 Task: Get information about  a Redfin agent in Portland, Oregon, for assistance in finding a townhouse with a virtual tour available and green spaces nearby.
Action: Mouse moved to (233, 177)
Screenshot: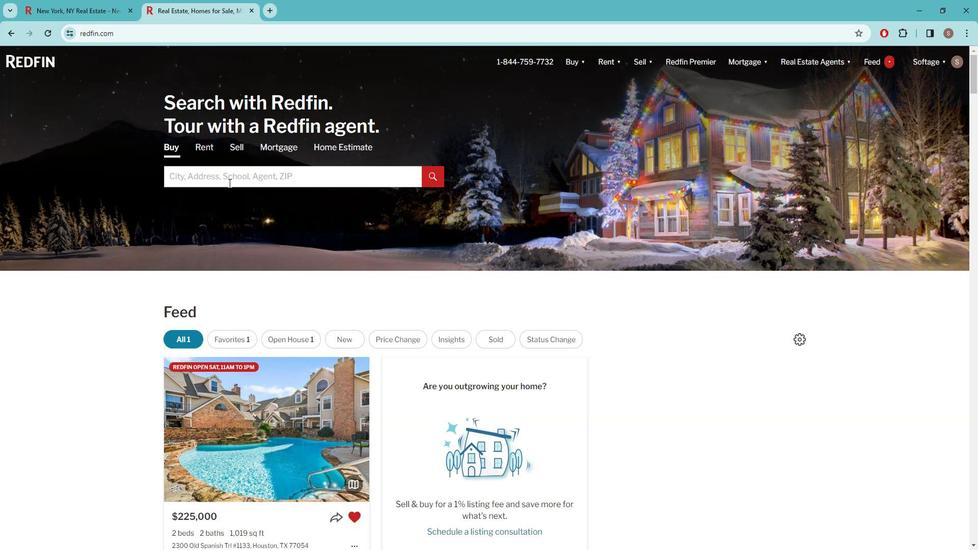 
Action: Mouse pressed left at (233, 177)
Screenshot: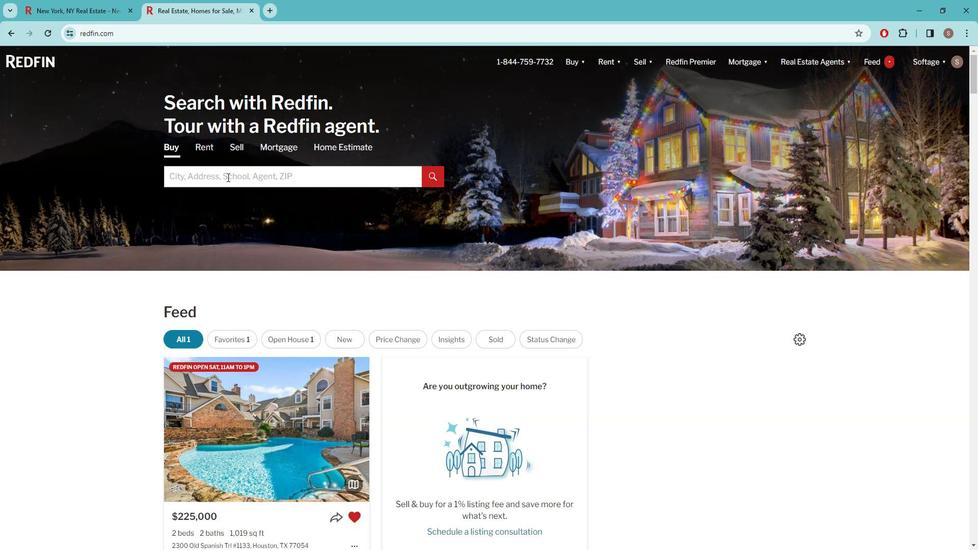 
Action: Key pressed p<Key.caps_lock>ORTLAND
Screenshot: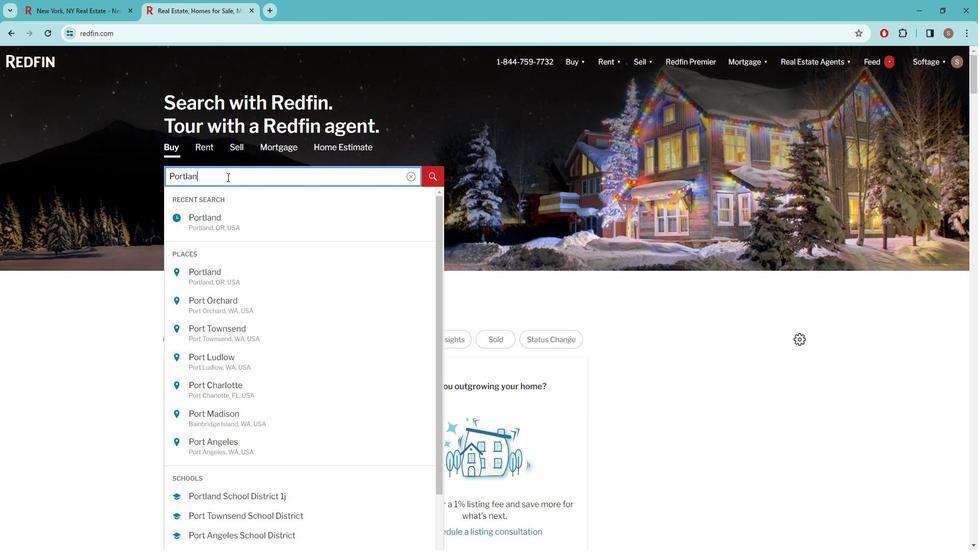 
Action: Mouse moved to (211, 221)
Screenshot: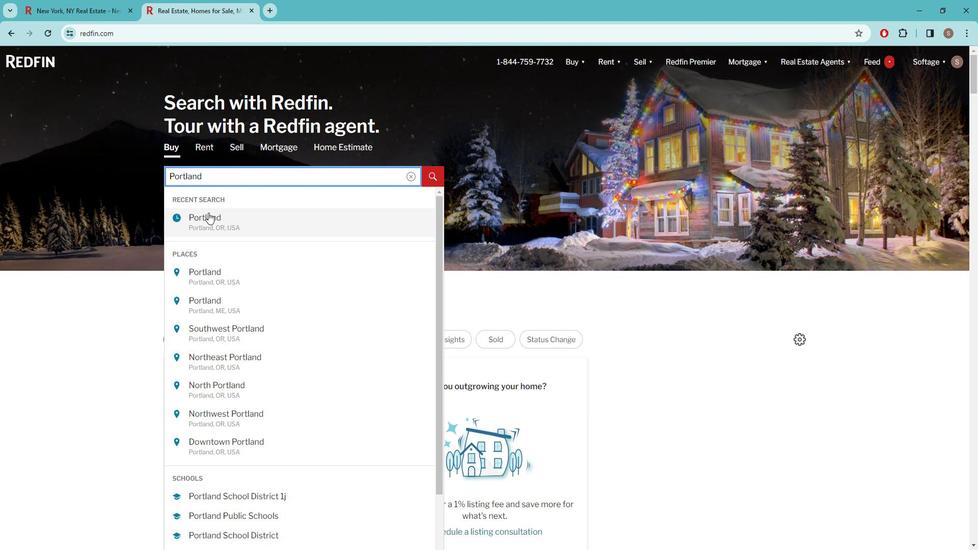 
Action: Mouse pressed left at (211, 221)
Screenshot: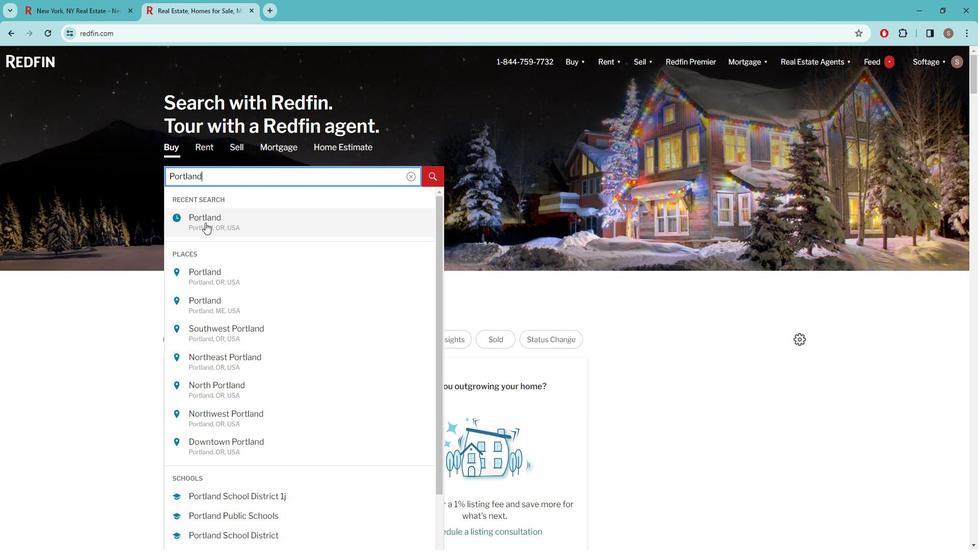 
Action: Mouse moved to (859, 130)
Screenshot: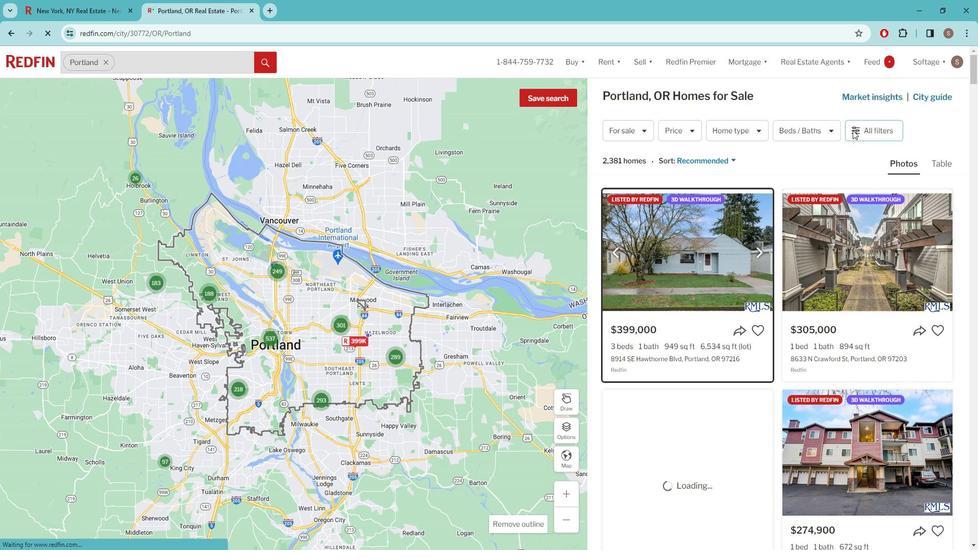 
Action: Mouse pressed left at (859, 130)
Screenshot: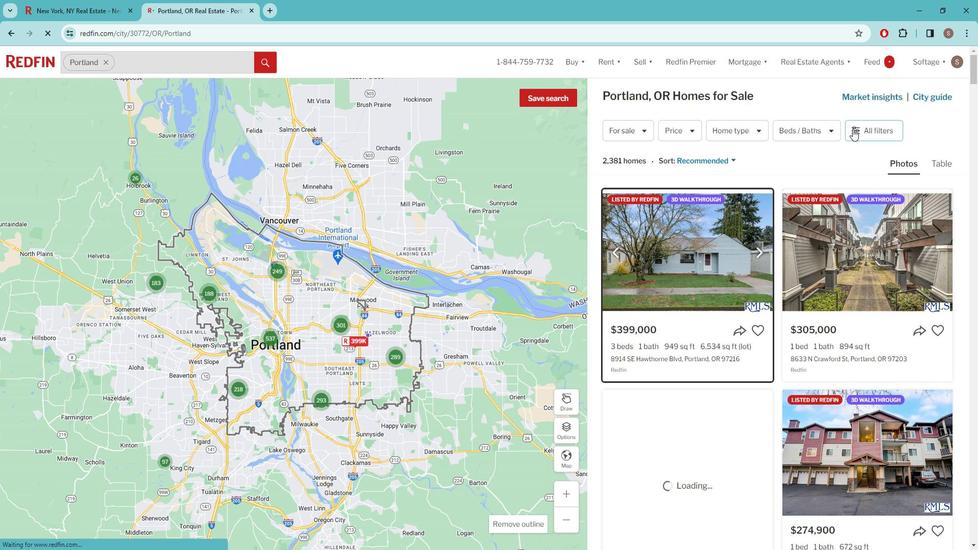 
Action: Mouse pressed left at (859, 130)
Screenshot: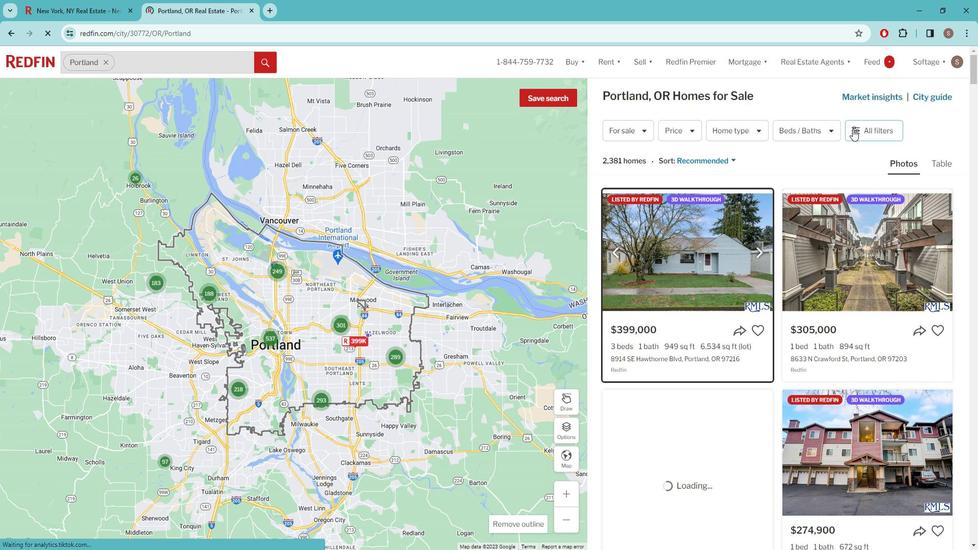 
Action: Mouse pressed left at (859, 130)
Screenshot: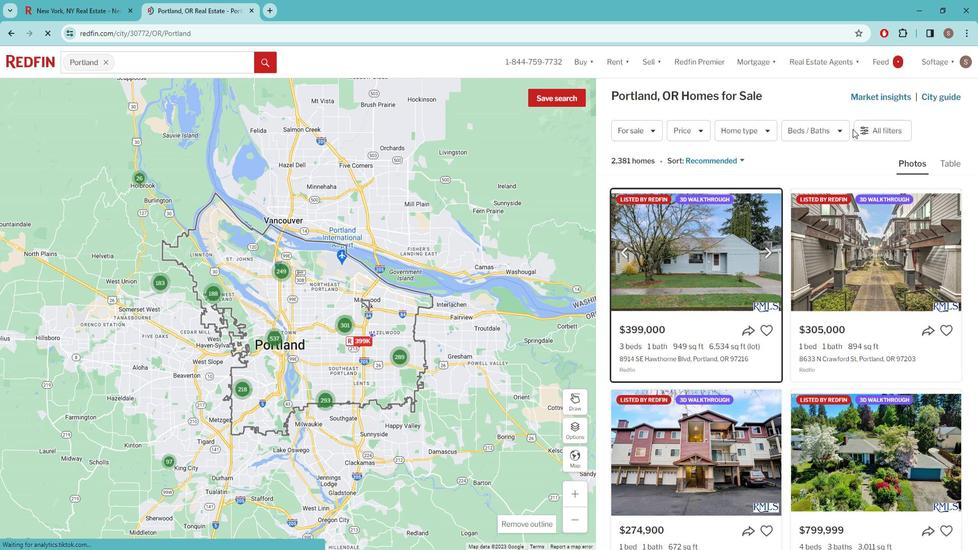 
Action: Mouse moved to (871, 128)
Screenshot: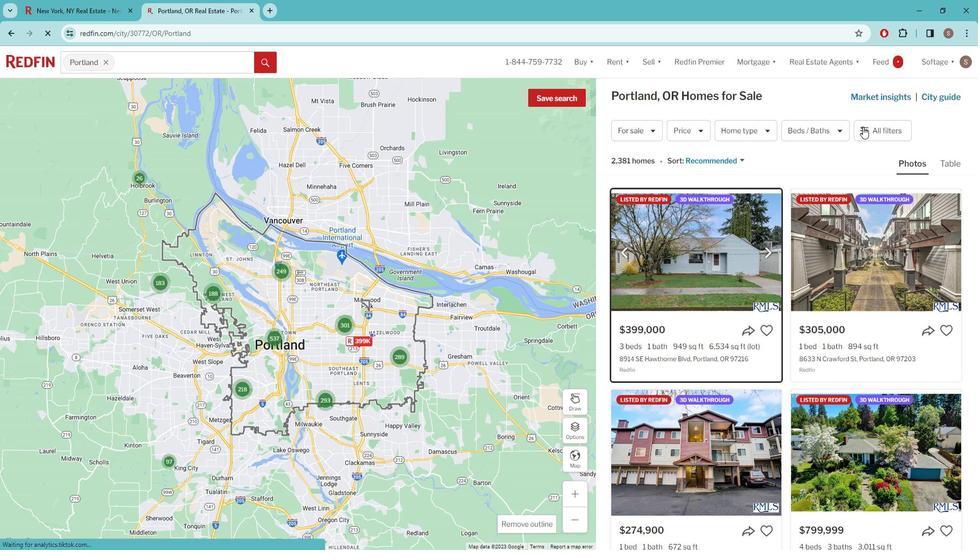 
Action: Mouse pressed left at (871, 128)
Screenshot: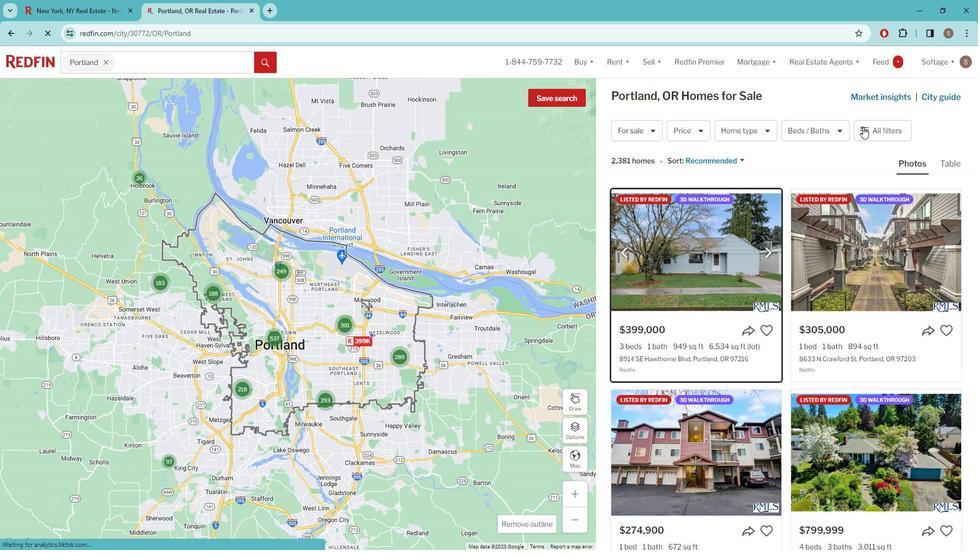 
Action: Mouse moved to (866, 127)
Screenshot: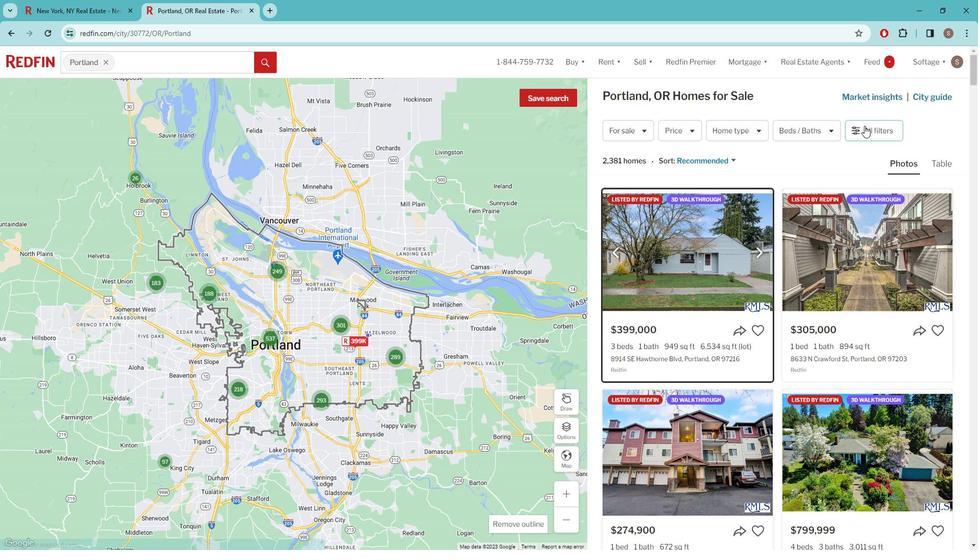 
Action: Mouse pressed left at (866, 127)
Screenshot: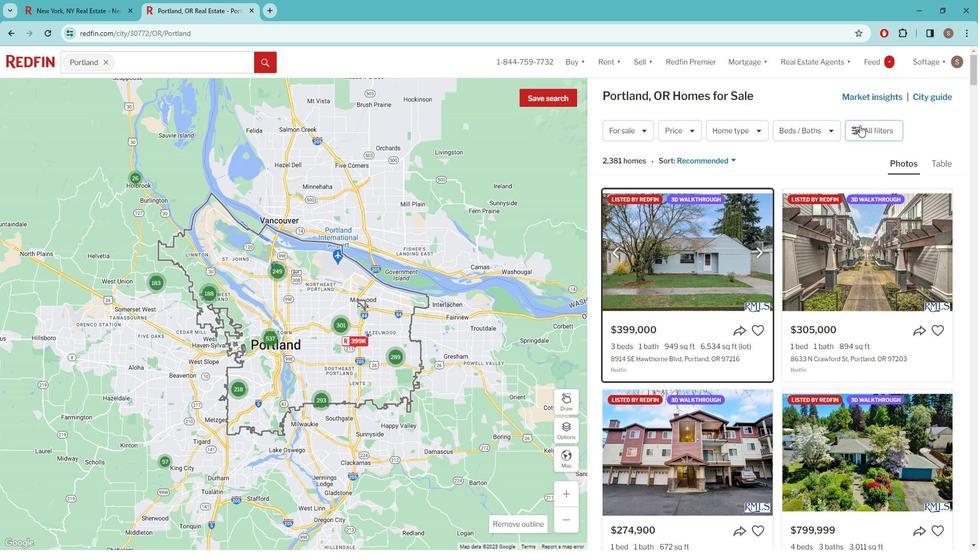 
Action: Mouse moved to (828, 219)
Screenshot: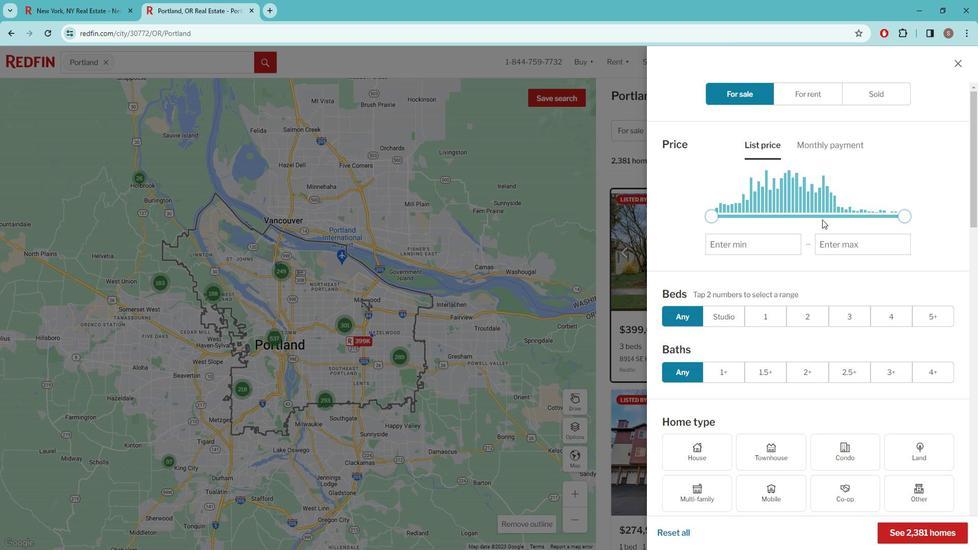 
Action: Mouse scrolled (828, 219) with delta (0, 0)
Screenshot: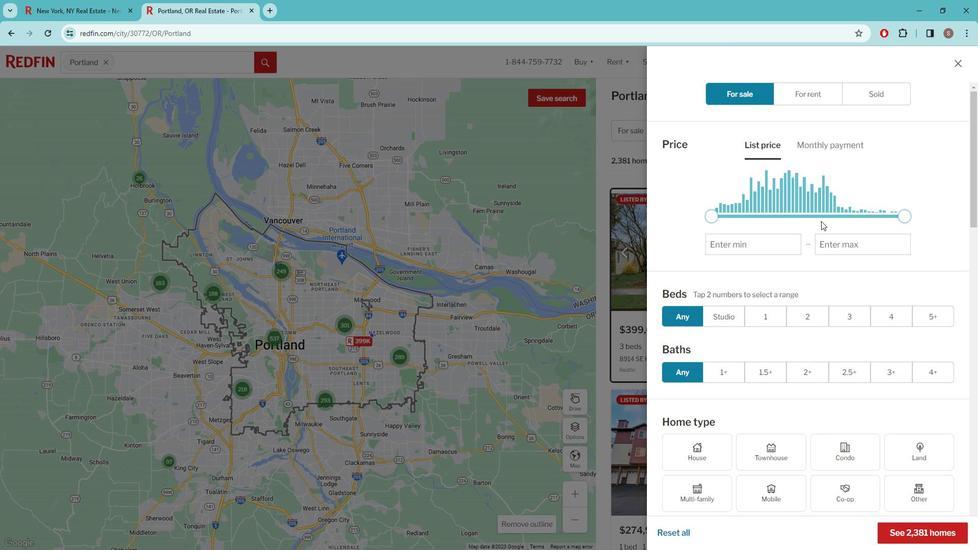 
Action: Mouse moved to (828, 219)
Screenshot: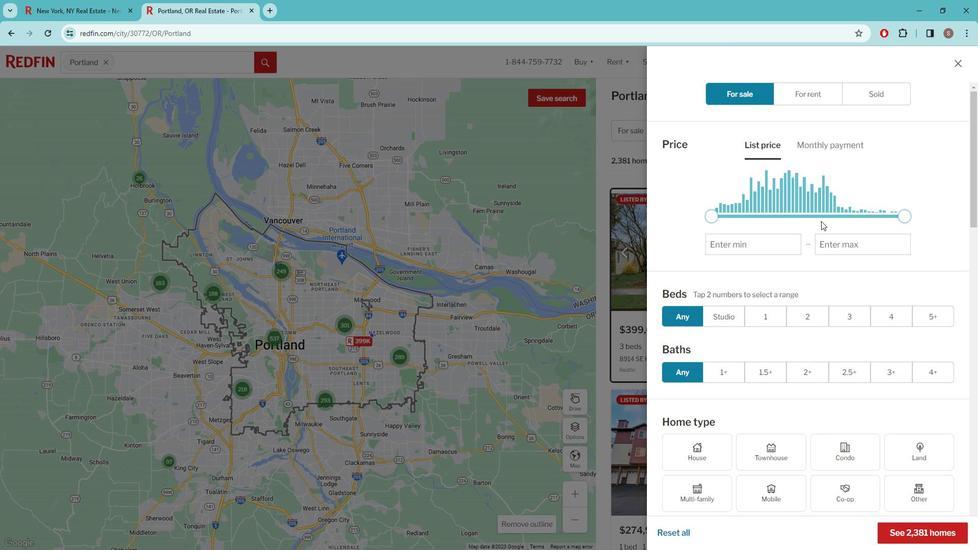 
Action: Mouse scrolled (828, 219) with delta (0, 0)
Screenshot: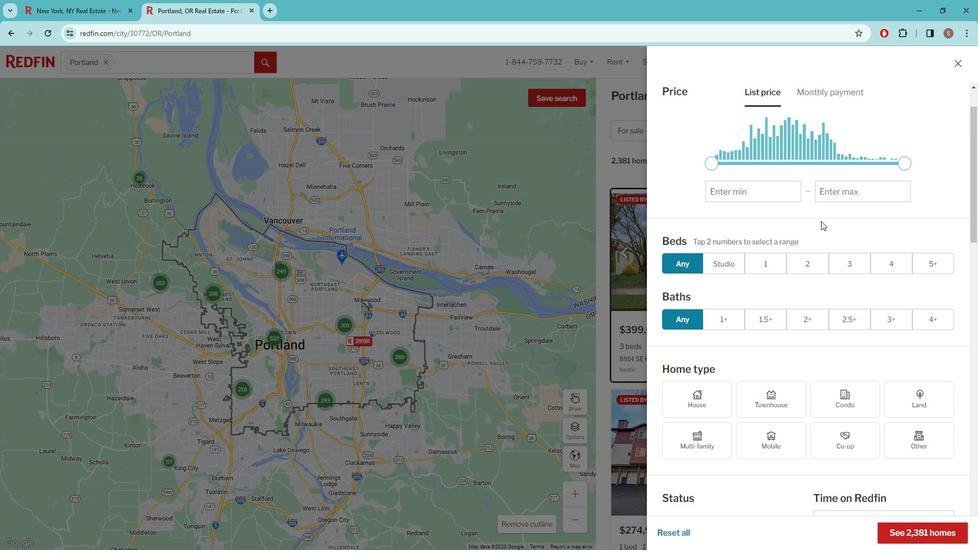 
Action: Mouse scrolled (828, 219) with delta (0, 0)
Screenshot: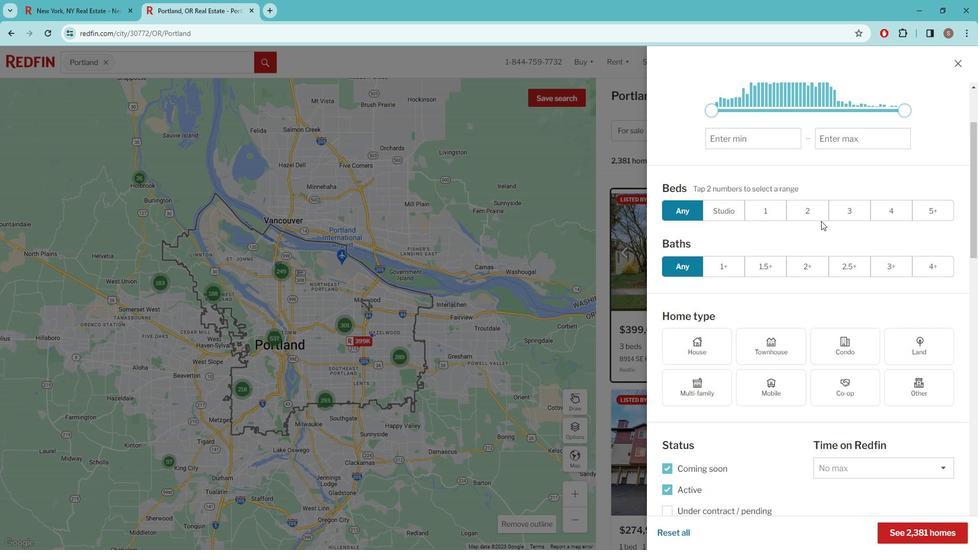 
Action: Mouse moved to (791, 278)
Screenshot: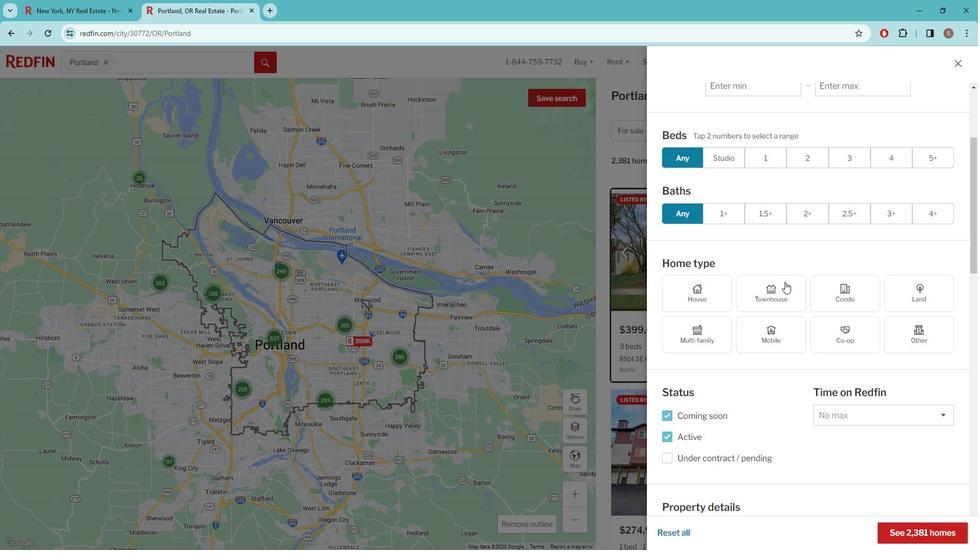 
Action: Mouse pressed left at (791, 278)
Screenshot: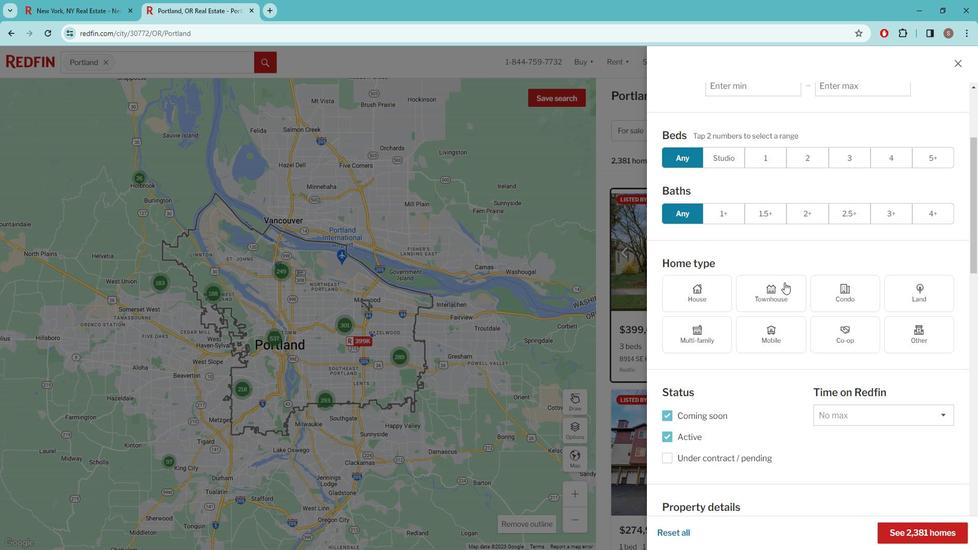 
Action: Mouse scrolled (791, 278) with delta (0, 0)
Screenshot: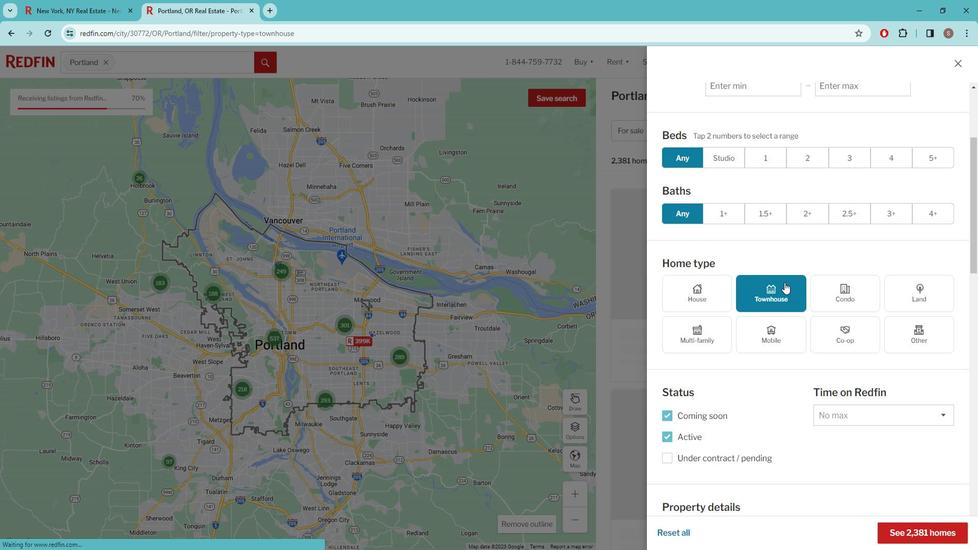 
Action: Mouse scrolled (791, 278) with delta (0, 0)
Screenshot: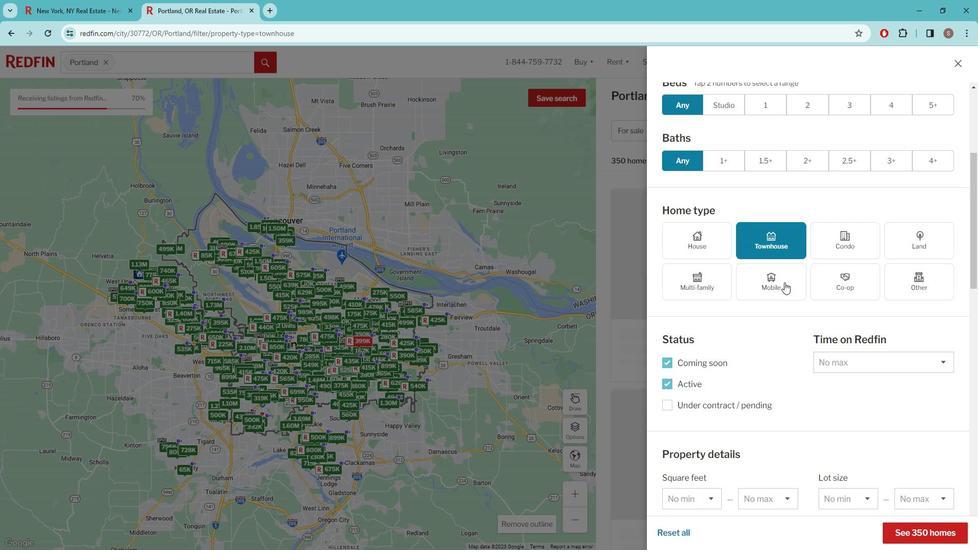 
Action: Mouse scrolled (791, 278) with delta (0, 0)
Screenshot: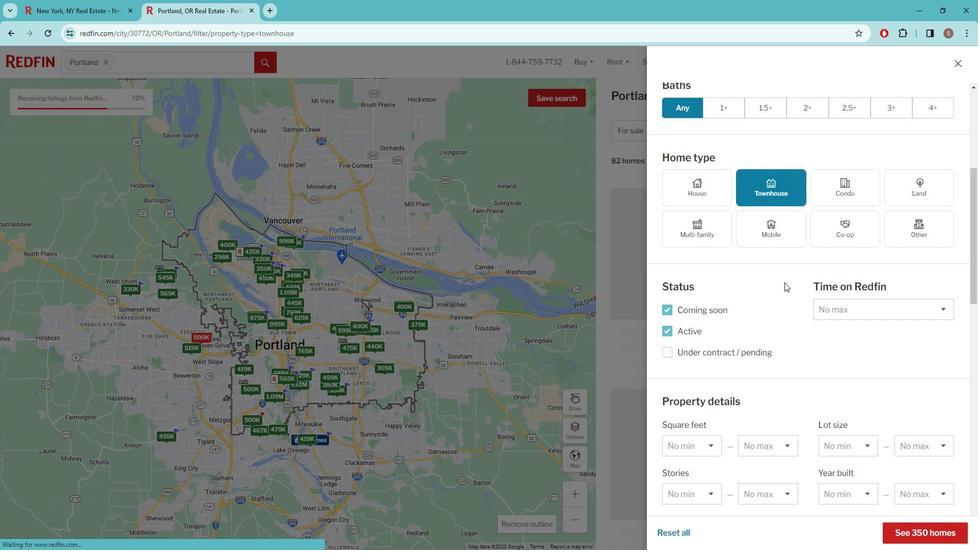 
Action: Mouse scrolled (791, 278) with delta (0, 0)
Screenshot: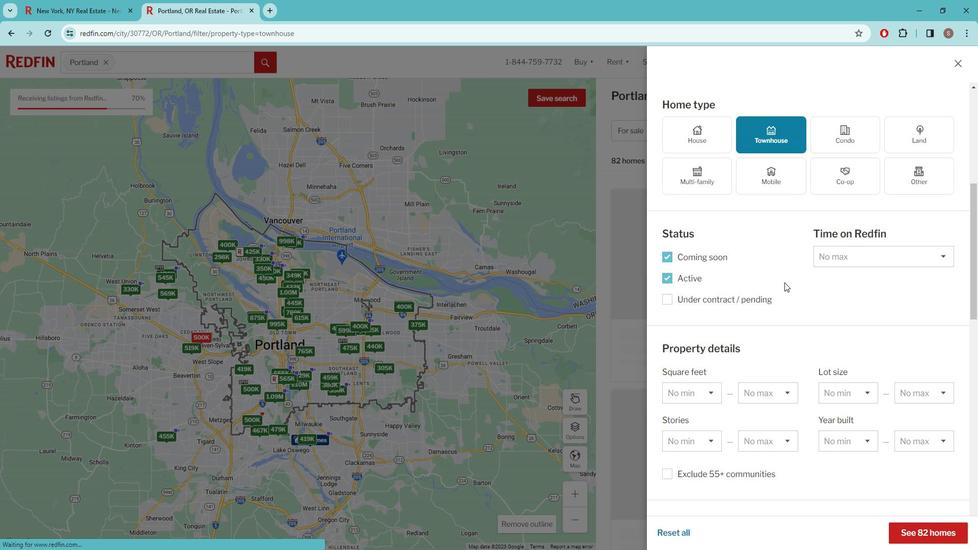 
Action: Mouse scrolled (791, 278) with delta (0, 0)
Screenshot: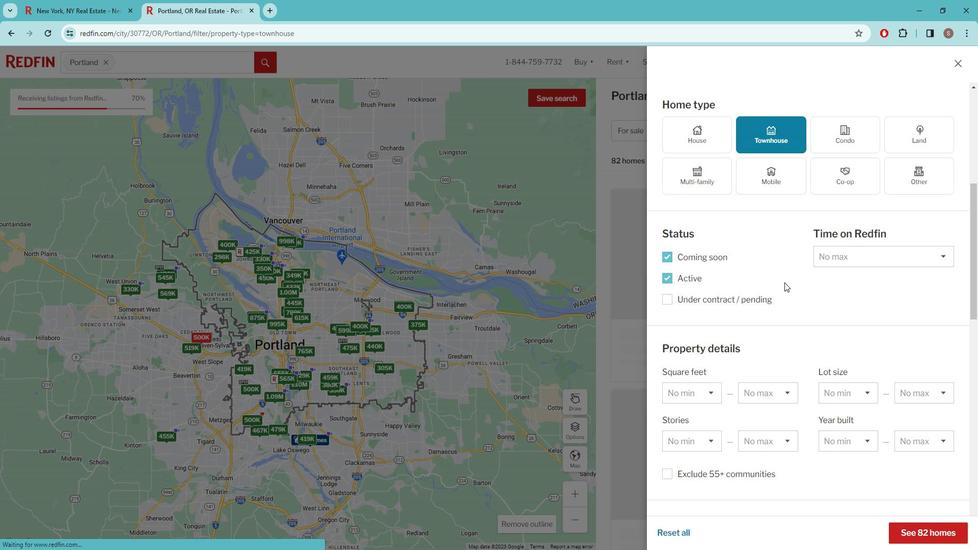 
Action: Mouse scrolled (791, 278) with delta (0, 0)
Screenshot: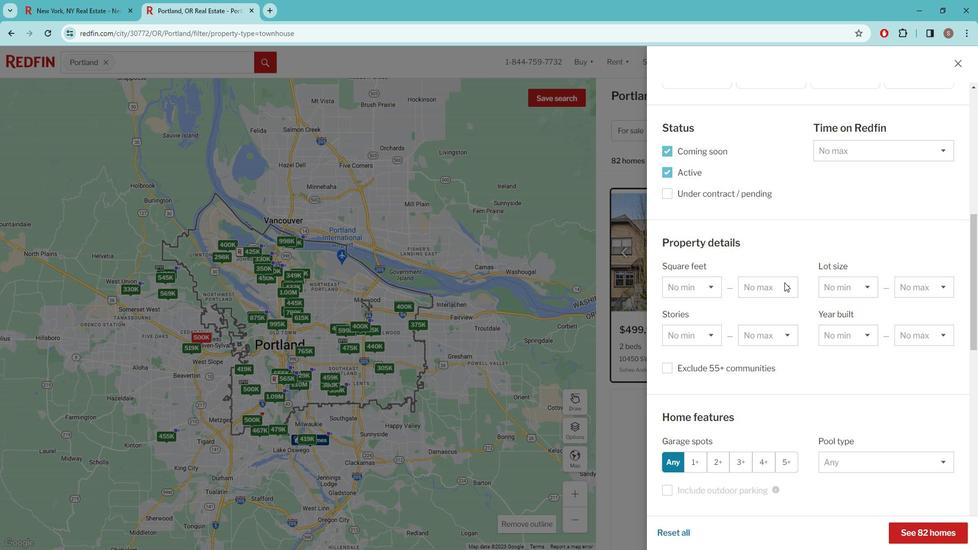 
Action: Mouse scrolled (791, 278) with delta (0, 0)
Screenshot: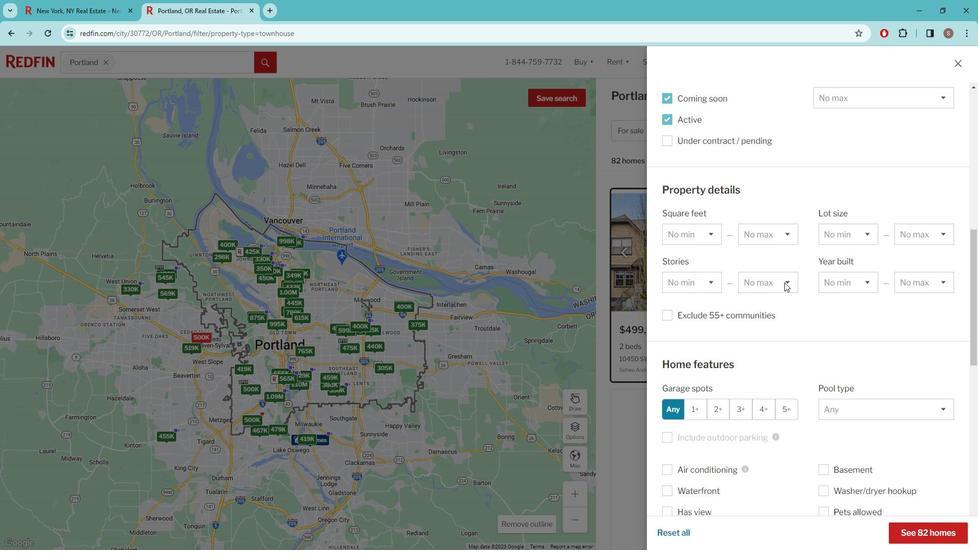 
Action: Mouse scrolled (791, 278) with delta (0, 0)
Screenshot: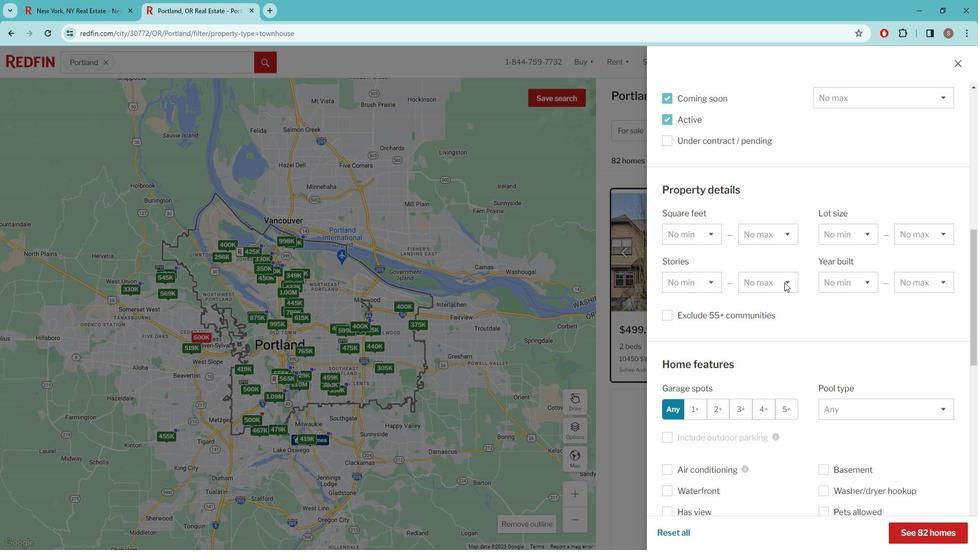 
Action: Mouse scrolled (791, 278) with delta (0, 0)
Screenshot: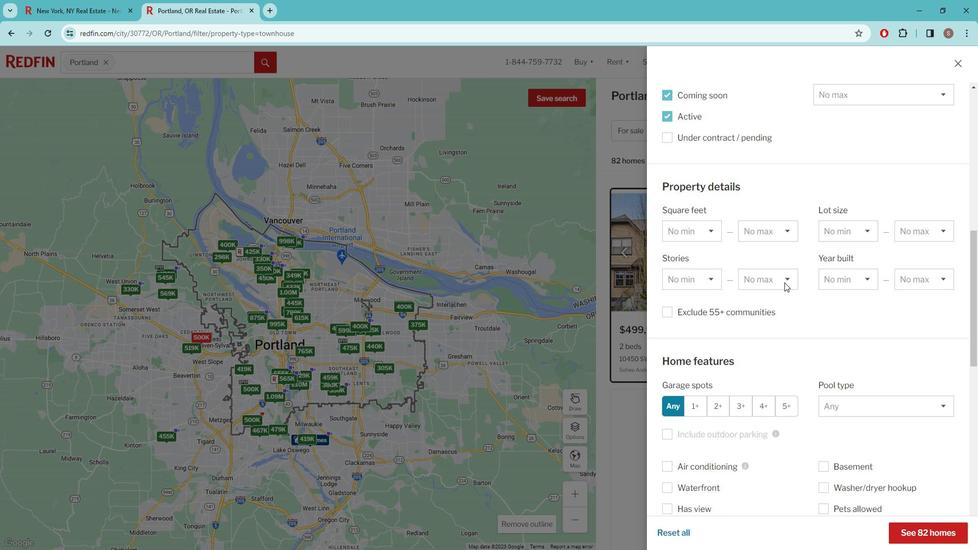 
Action: Mouse scrolled (791, 278) with delta (0, 0)
Screenshot: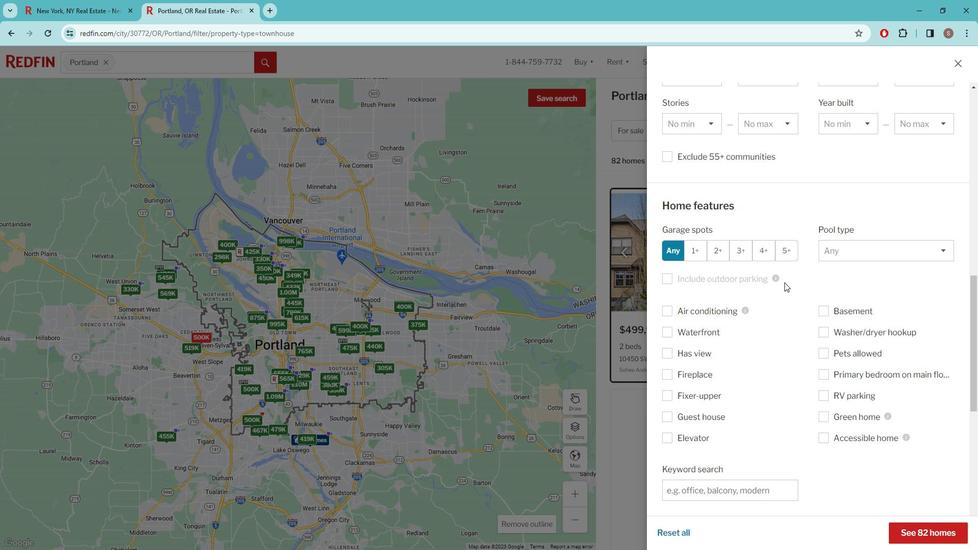 
Action: Mouse moved to (677, 432)
Screenshot: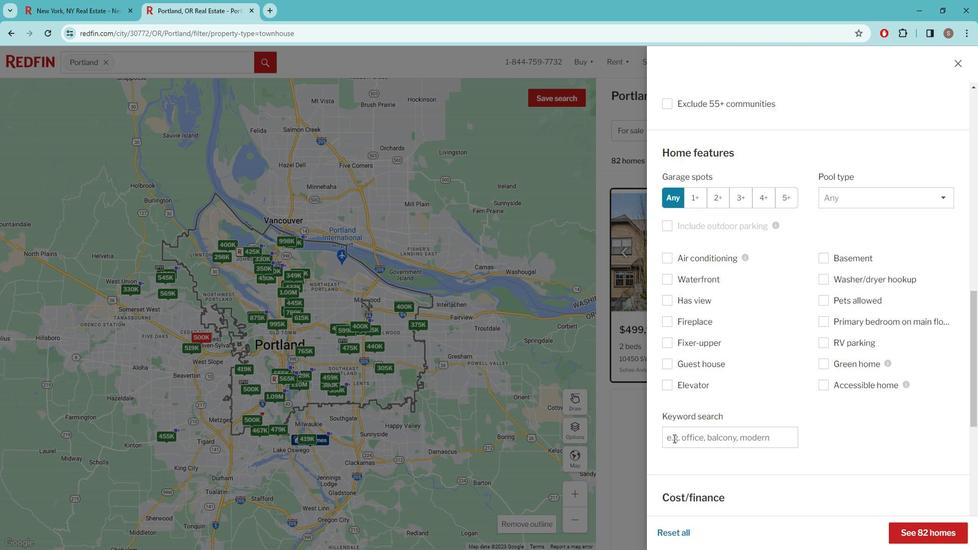 
Action: Mouse pressed left at (677, 432)
Screenshot: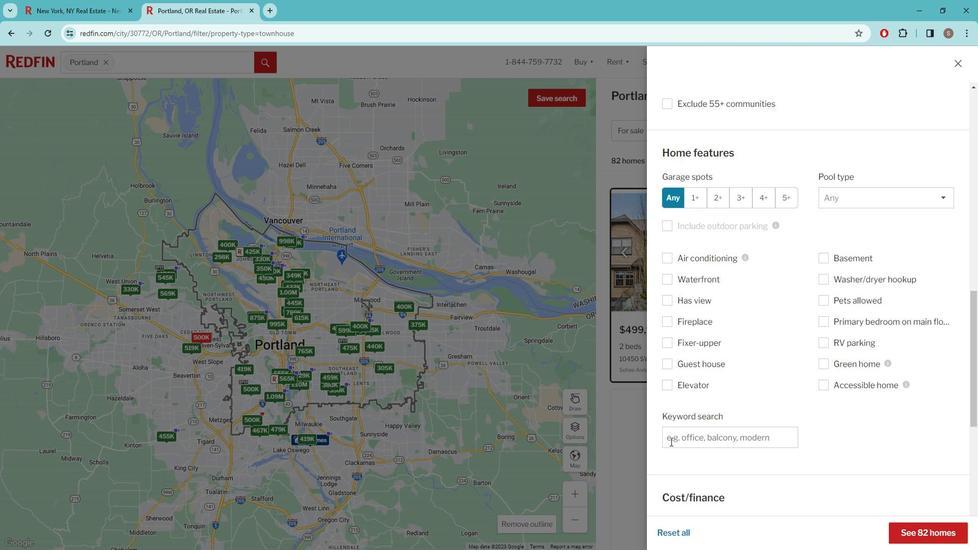 
Action: Key pressed WITH<Key.space>VIRTUAL<Key.space>TOUR<Key.space>AND<Key.space>GREEN<Key.space>SPACES<Key.space>NEARBY
Screenshot: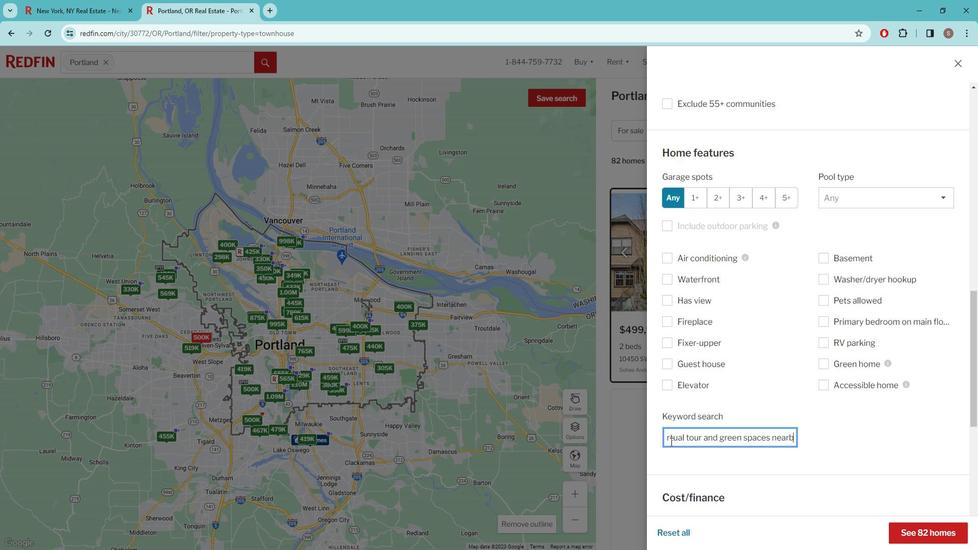 
Action: Mouse moved to (762, 436)
Screenshot: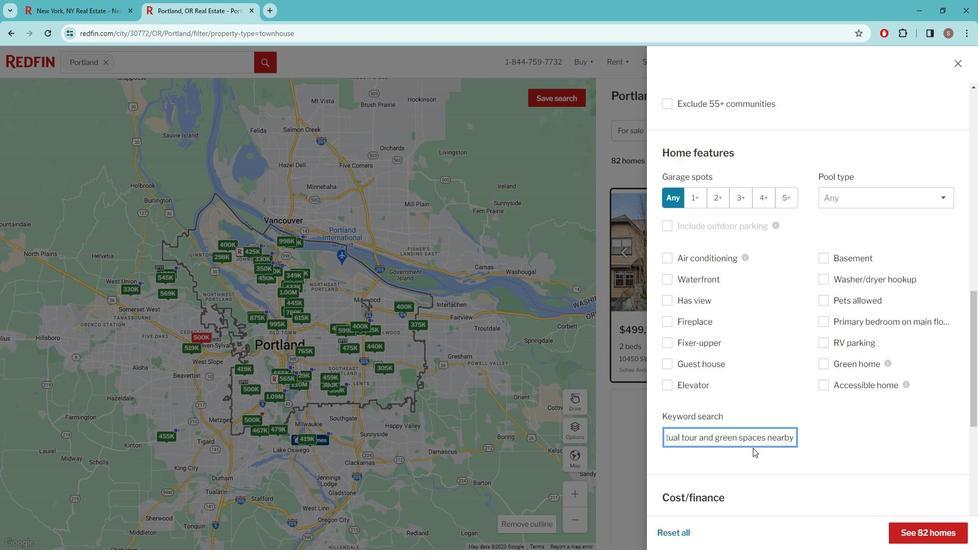
Action: Mouse scrolled (762, 436) with delta (0, 0)
Screenshot: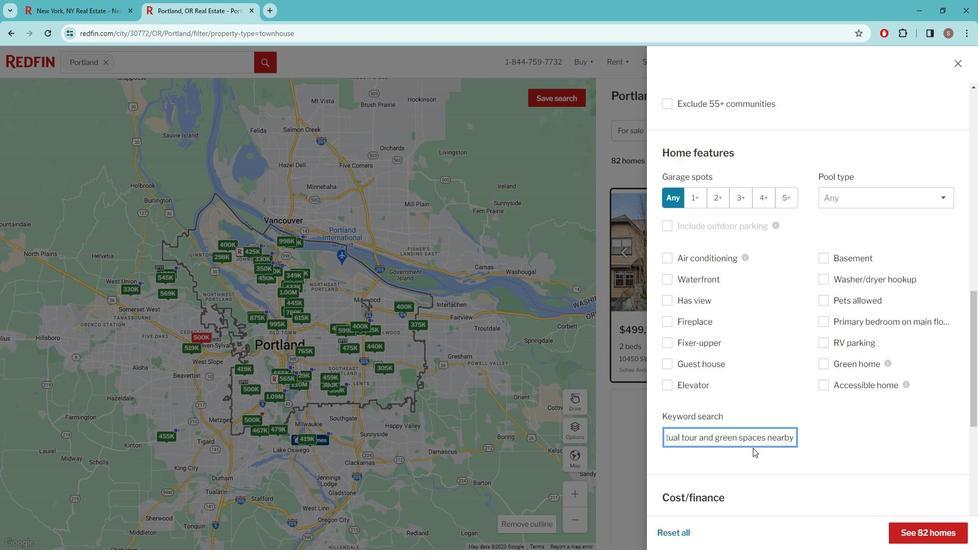 
Action: Mouse scrolled (762, 436) with delta (0, 0)
Screenshot: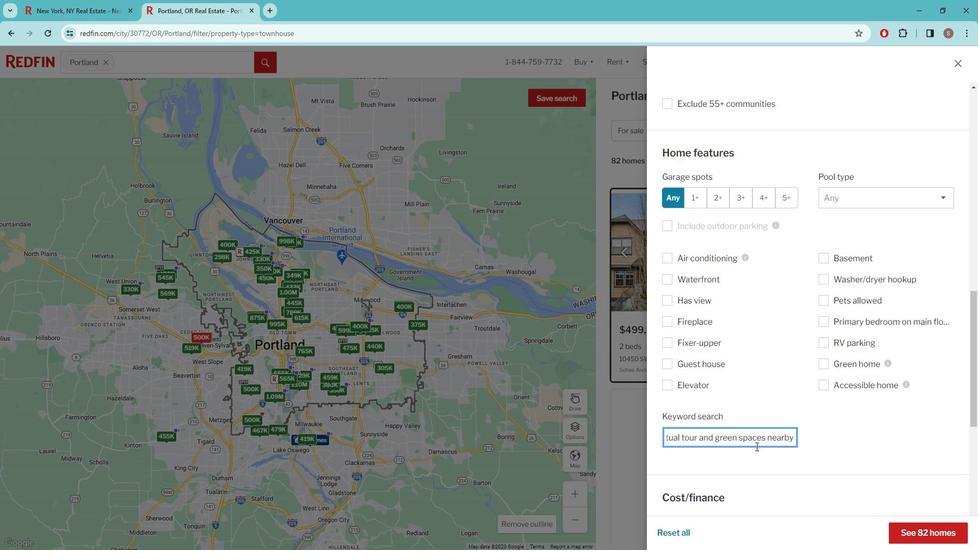 
Action: Mouse moved to (763, 418)
Screenshot: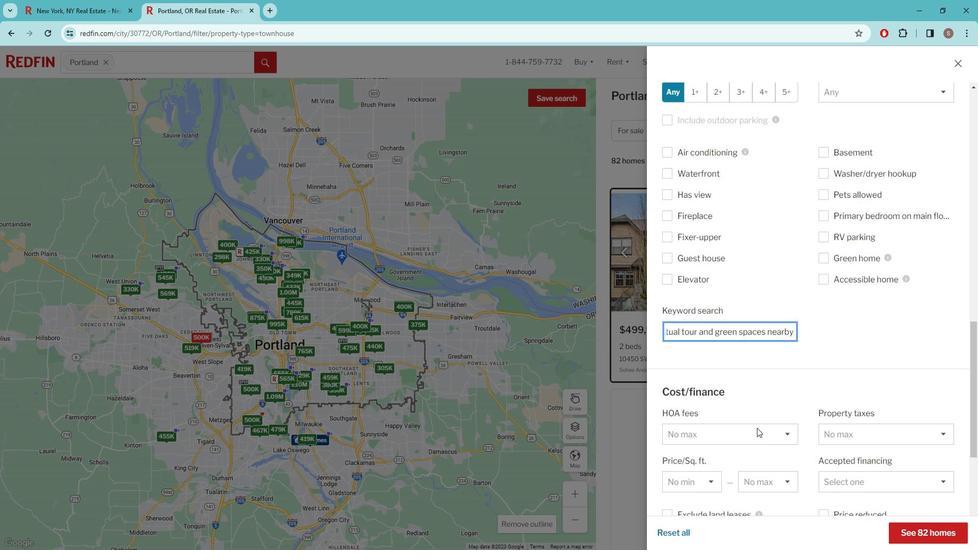 
Action: Mouse scrolled (763, 417) with delta (0, 0)
Screenshot: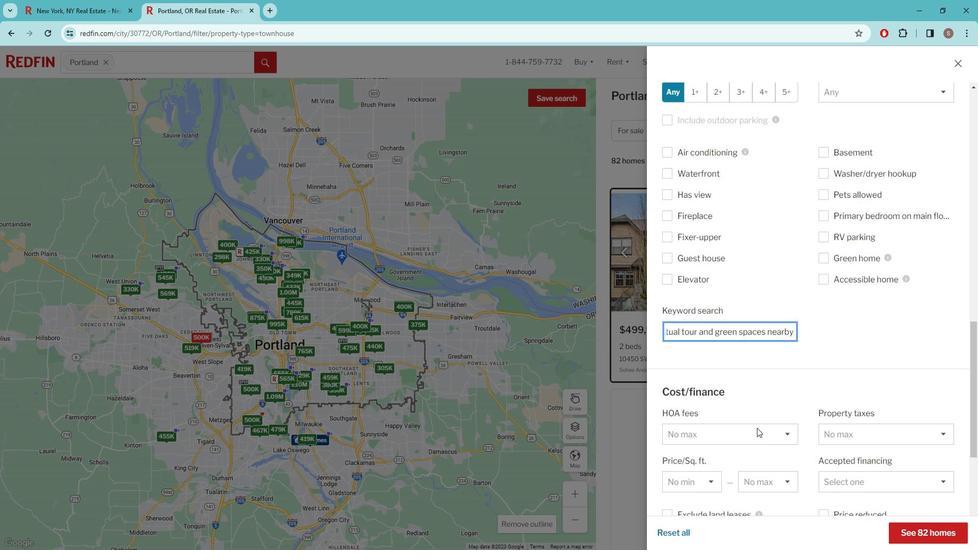
Action: Mouse scrolled (763, 417) with delta (0, 0)
Screenshot: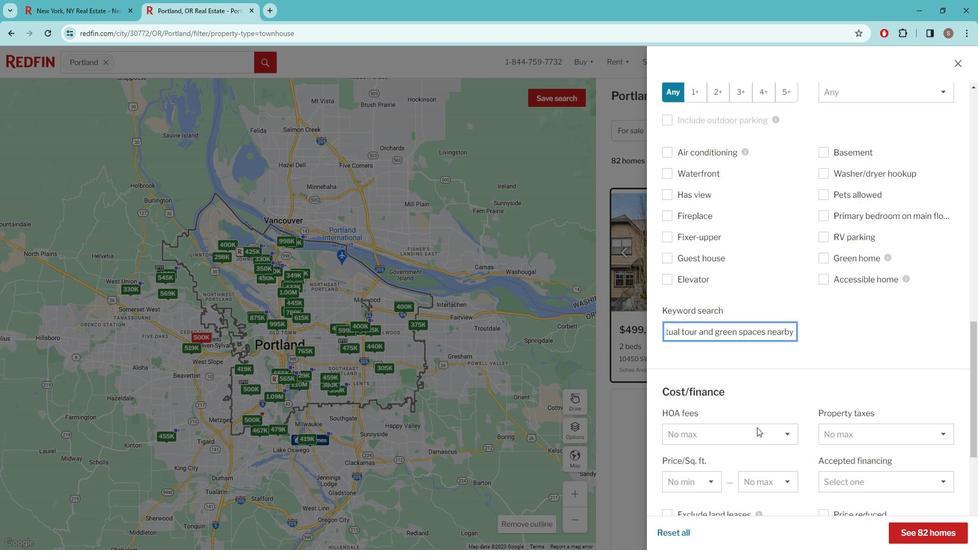 
Action: Mouse scrolled (763, 417) with delta (0, 0)
Screenshot: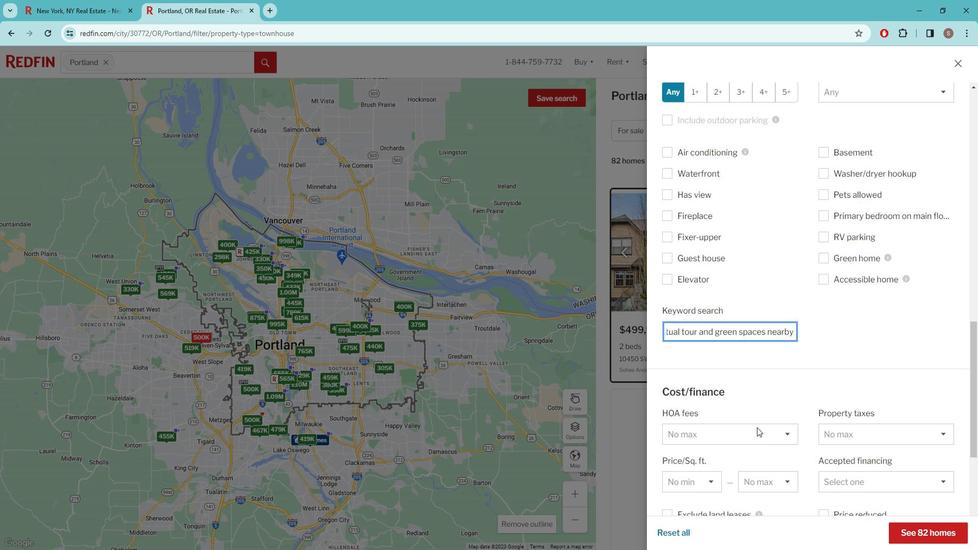 
Action: Mouse scrolled (763, 417) with delta (0, 0)
Screenshot: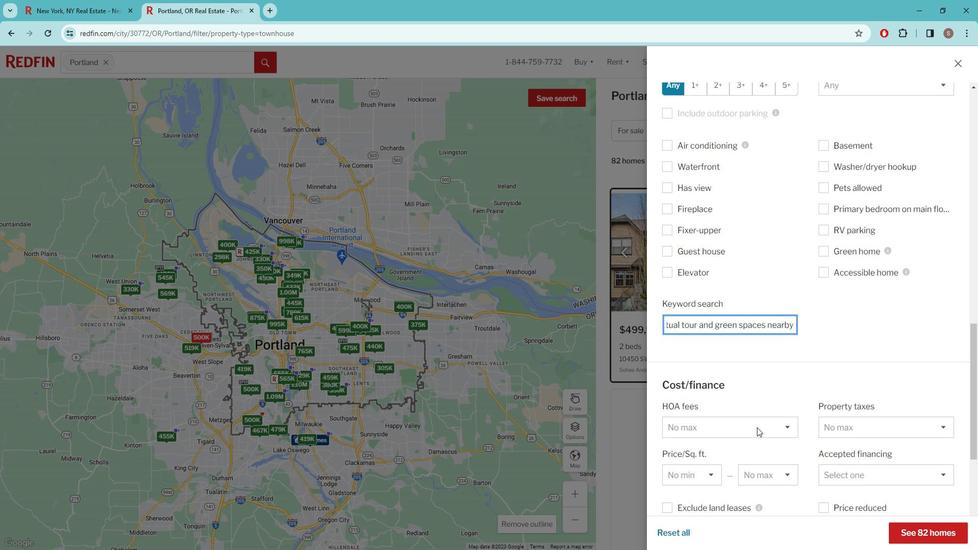 
Action: Mouse moved to (764, 414)
Screenshot: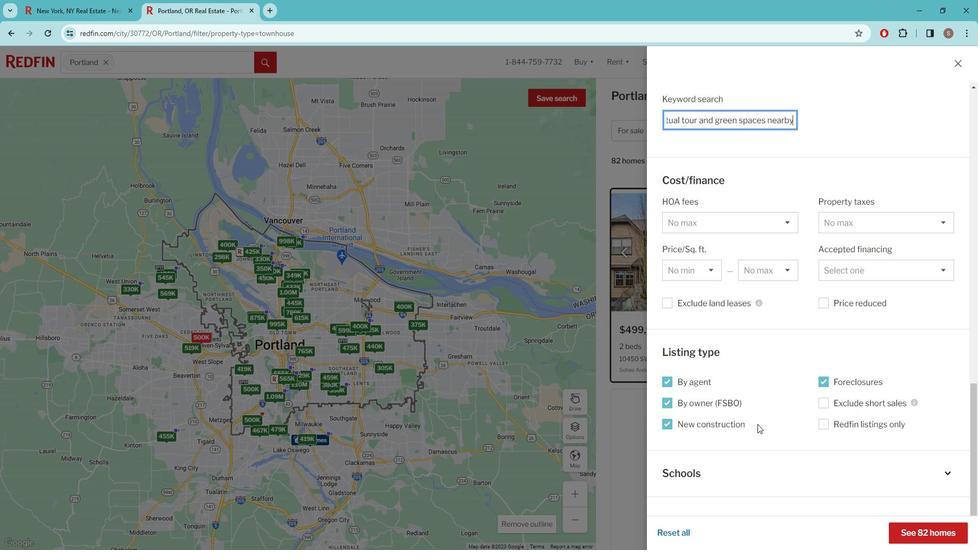 
Action: Mouse scrolled (764, 414) with delta (0, 0)
Screenshot: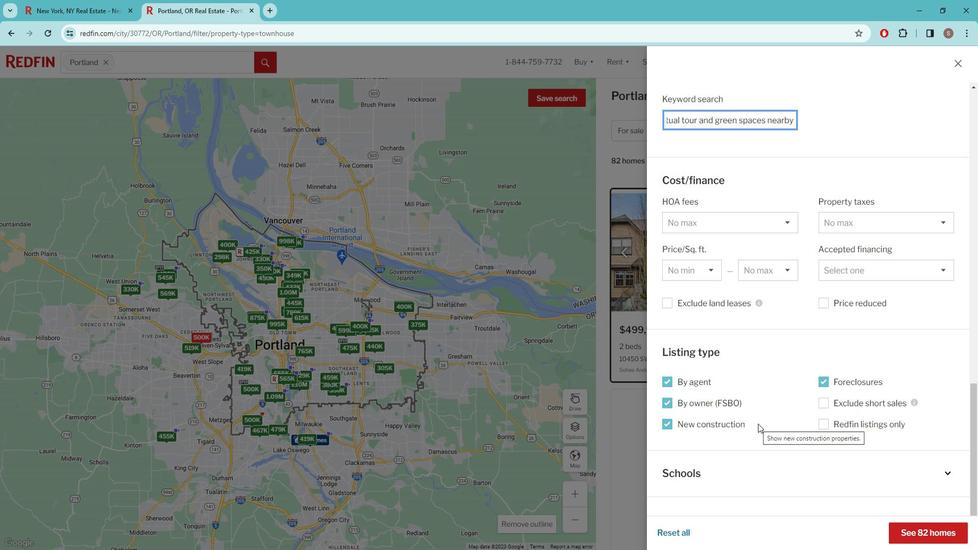 
Action: Mouse scrolled (764, 414) with delta (0, 0)
Screenshot: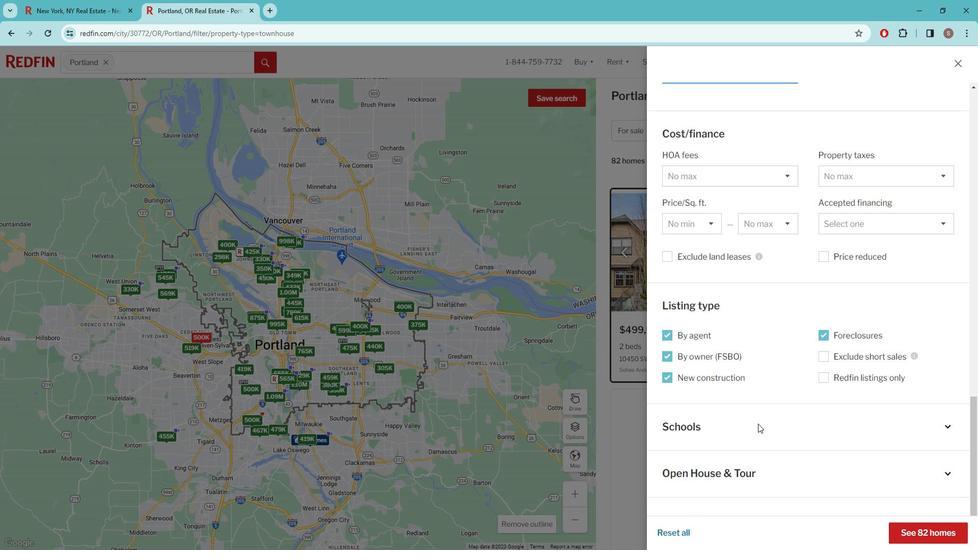 
Action: Mouse scrolled (764, 414) with delta (0, 0)
Screenshot: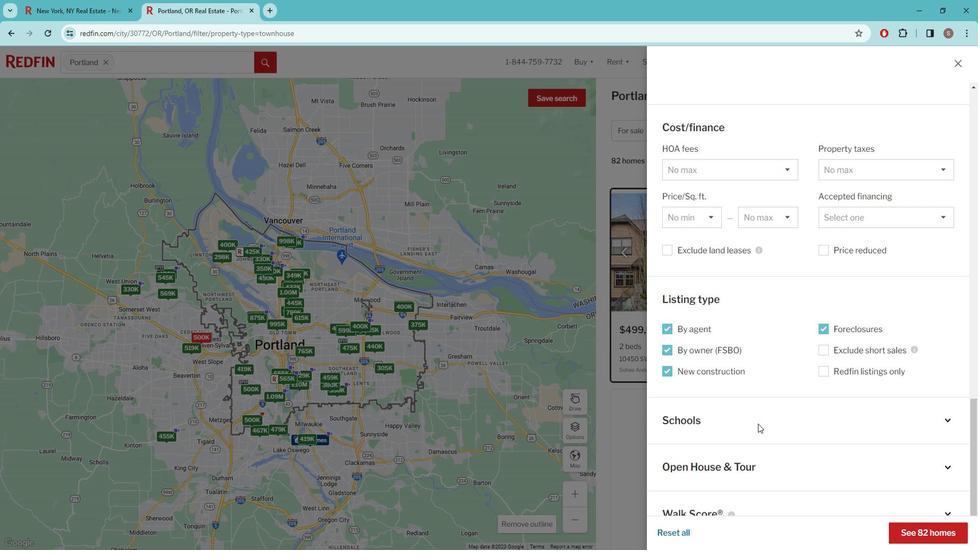 
Action: Mouse scrolled (764, 414) with delta (0, 0)
Screenshot: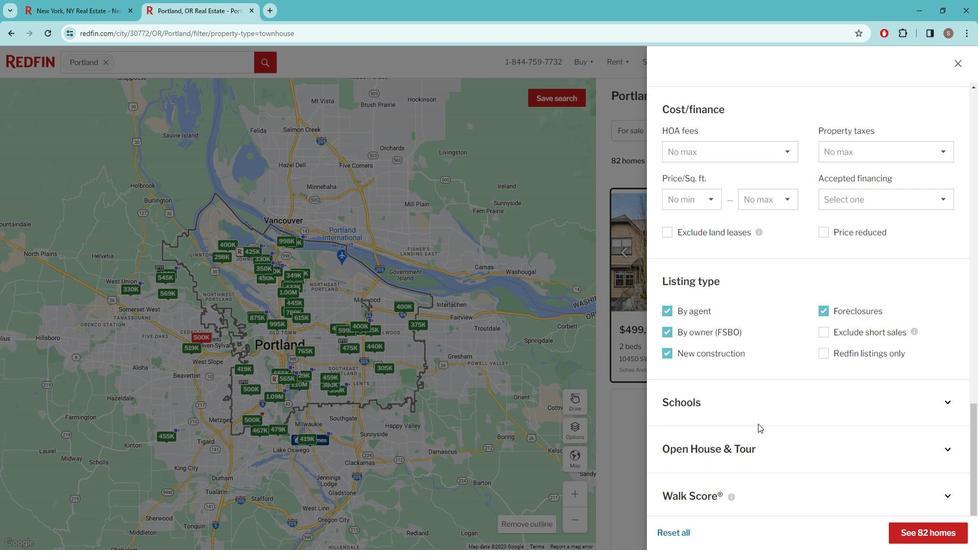 
Action: Mouse scrolled (764, 414) with delta (0, 0)
Screenshot: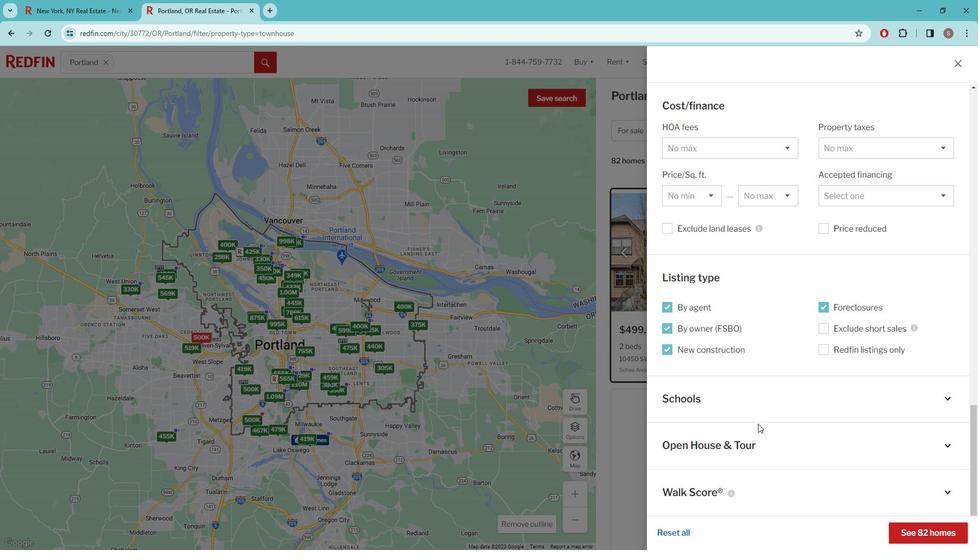 
Action: Mouse moved to (931, 510)
Screenshot: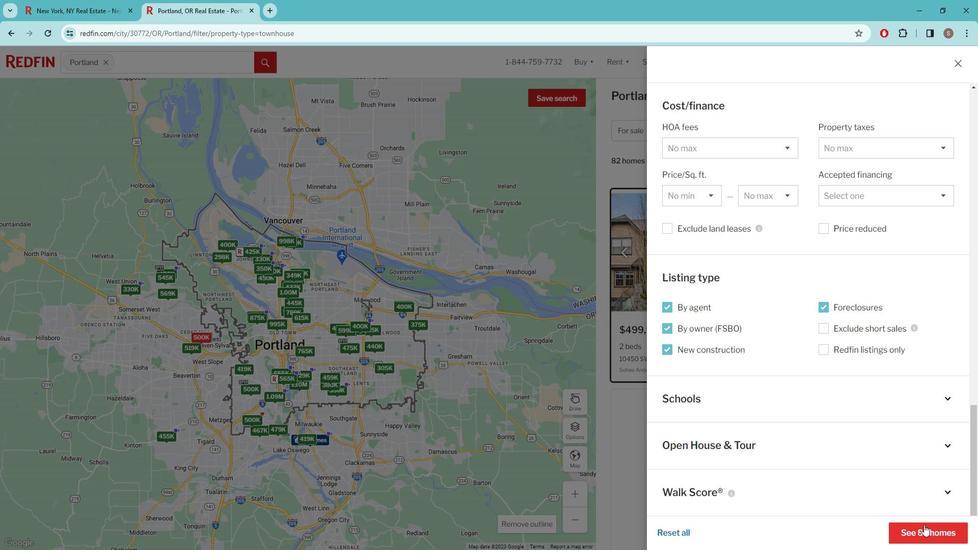 
Action: Mouse pressed left at (931, 510)
Screenshot: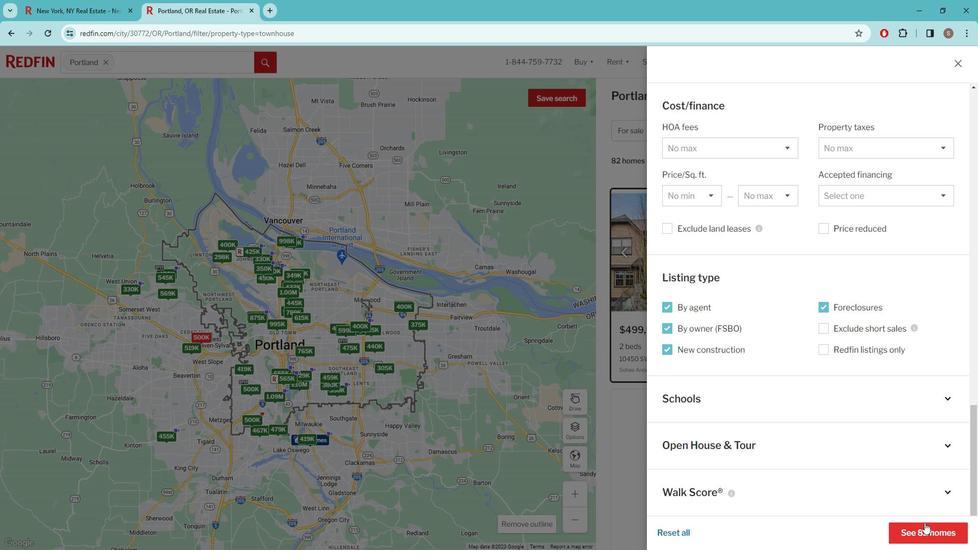 
Action: Mouse moved to (640, 375)
Screenshot: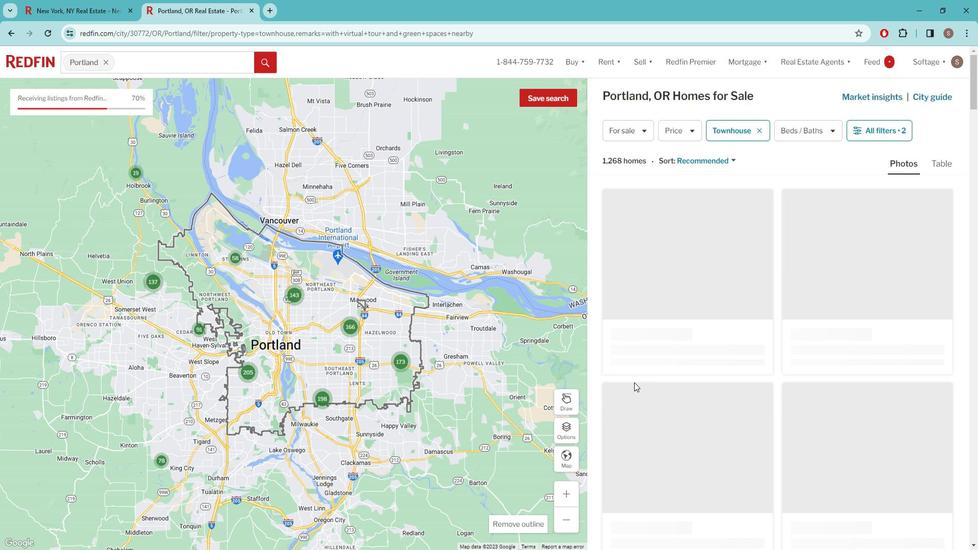 
